 Task: Create and Set up a 30-minute session to discuss influencer marketing strategies.
Action: Mouse moved to (78, 259)
Screenshot: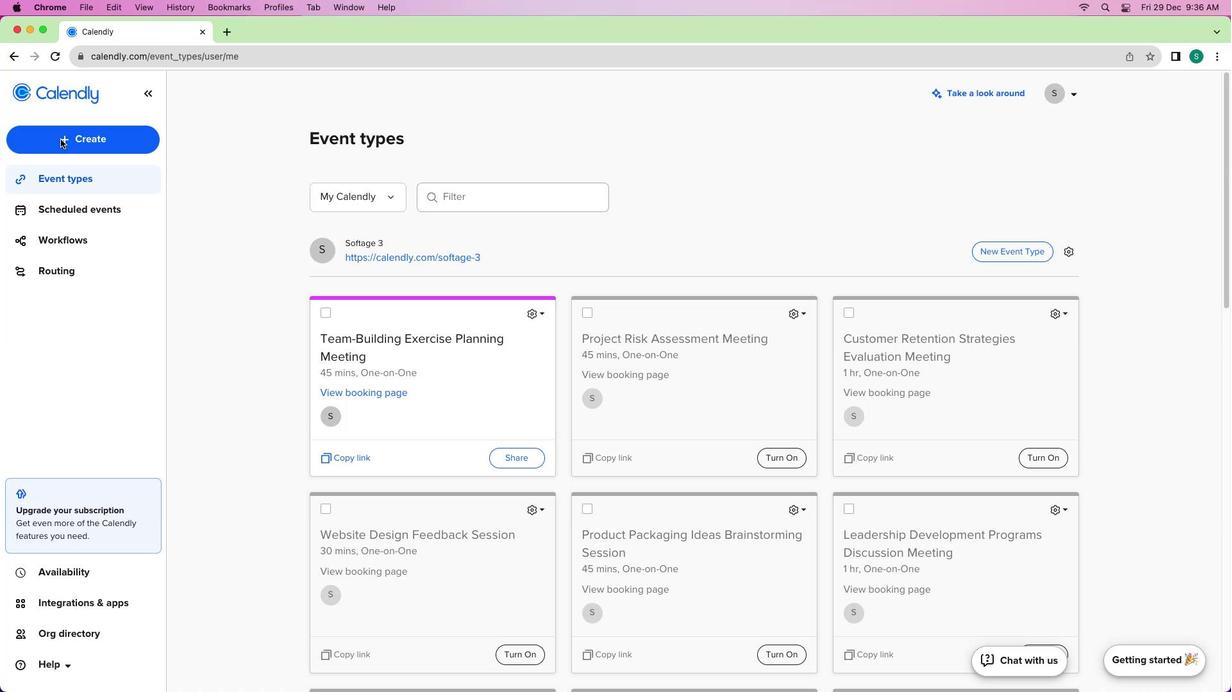 
Action: Mouse pressed left at (78, 259)
Screenshot: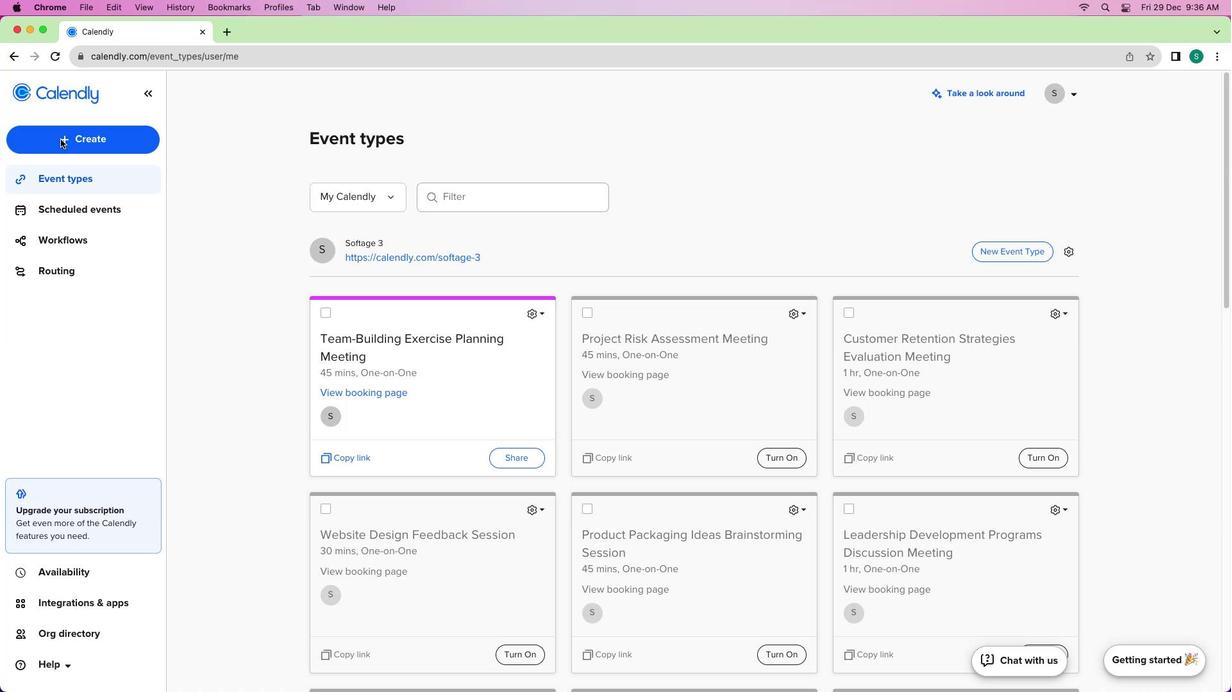 
Action: Mouse moved to (79, 259)
Screenshot: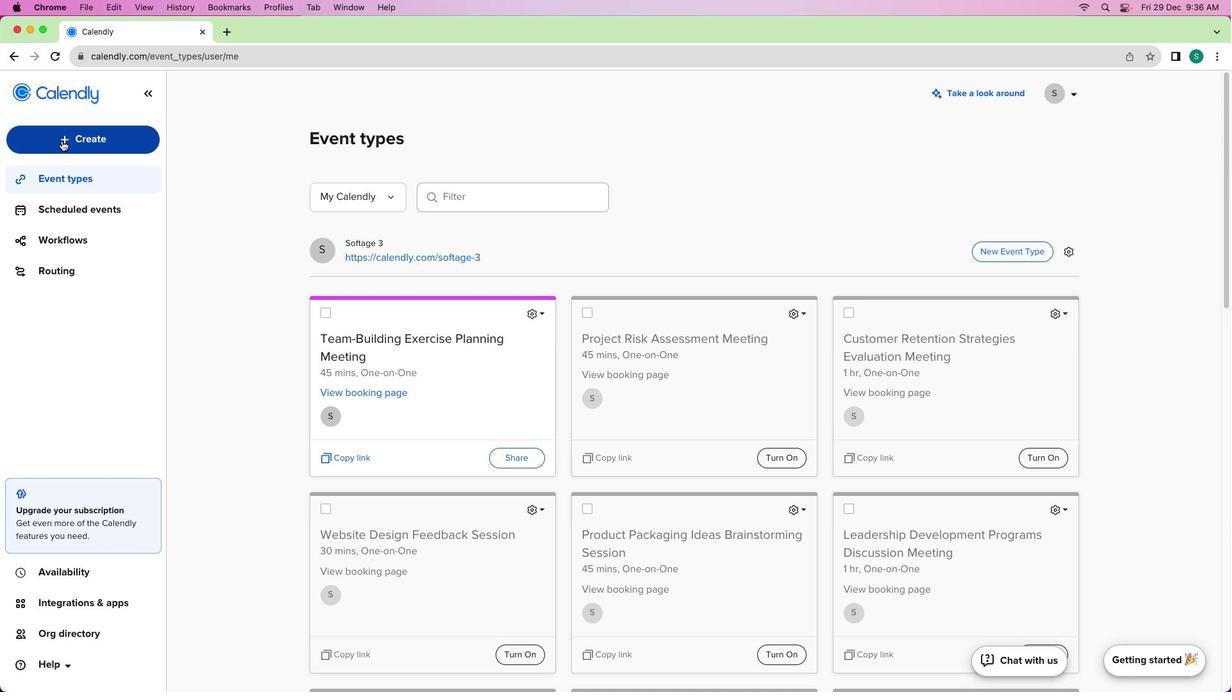 
Action: Mouse pressed left at (79, 259)
Screenshot: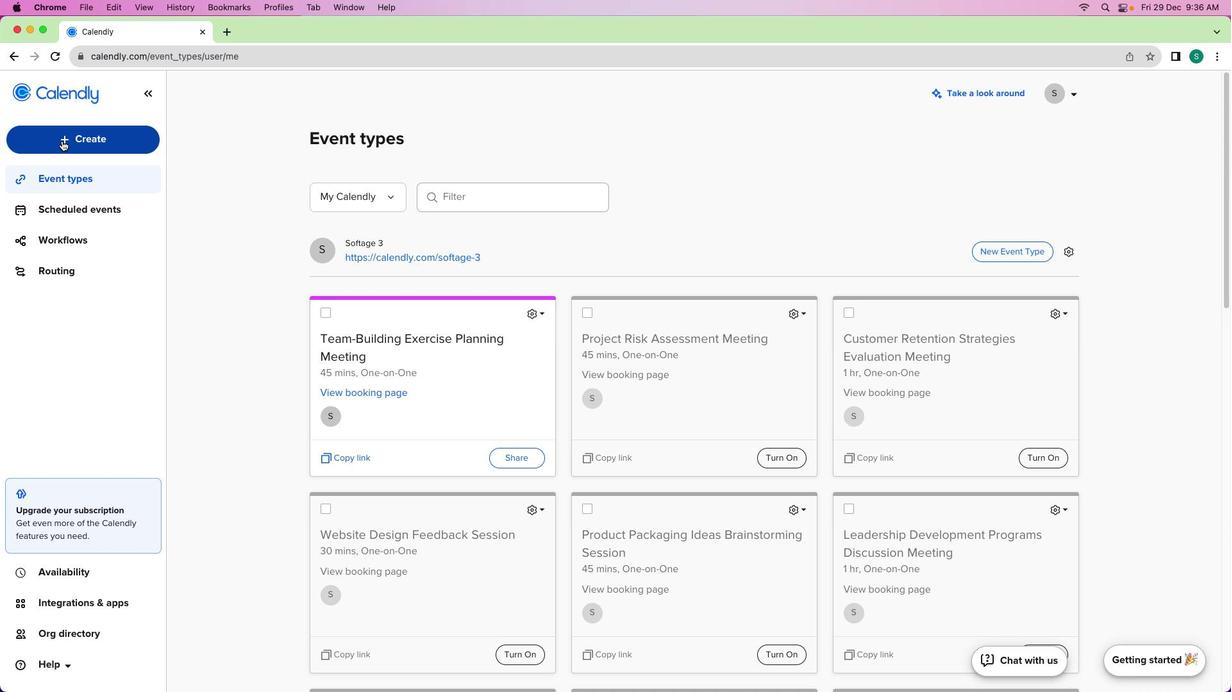 
Action: Mouse moved to (112, 272)
Screenshot: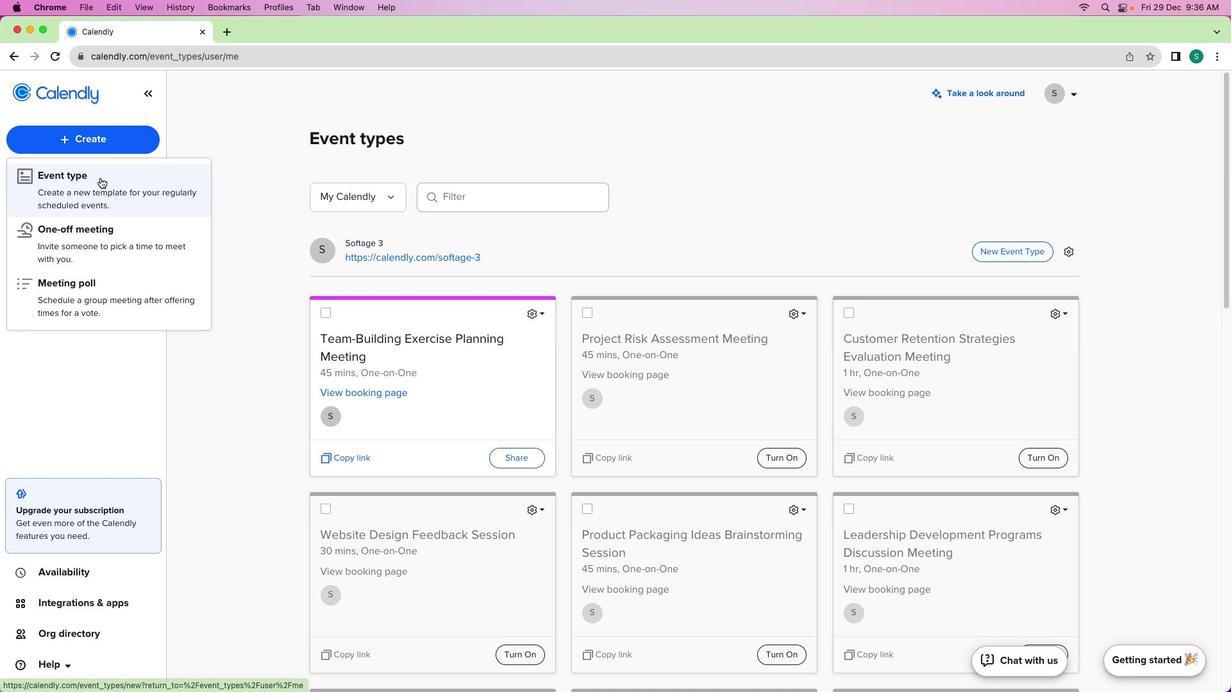 
Action: Mouse pressed left at (112, 272)
Screenshot: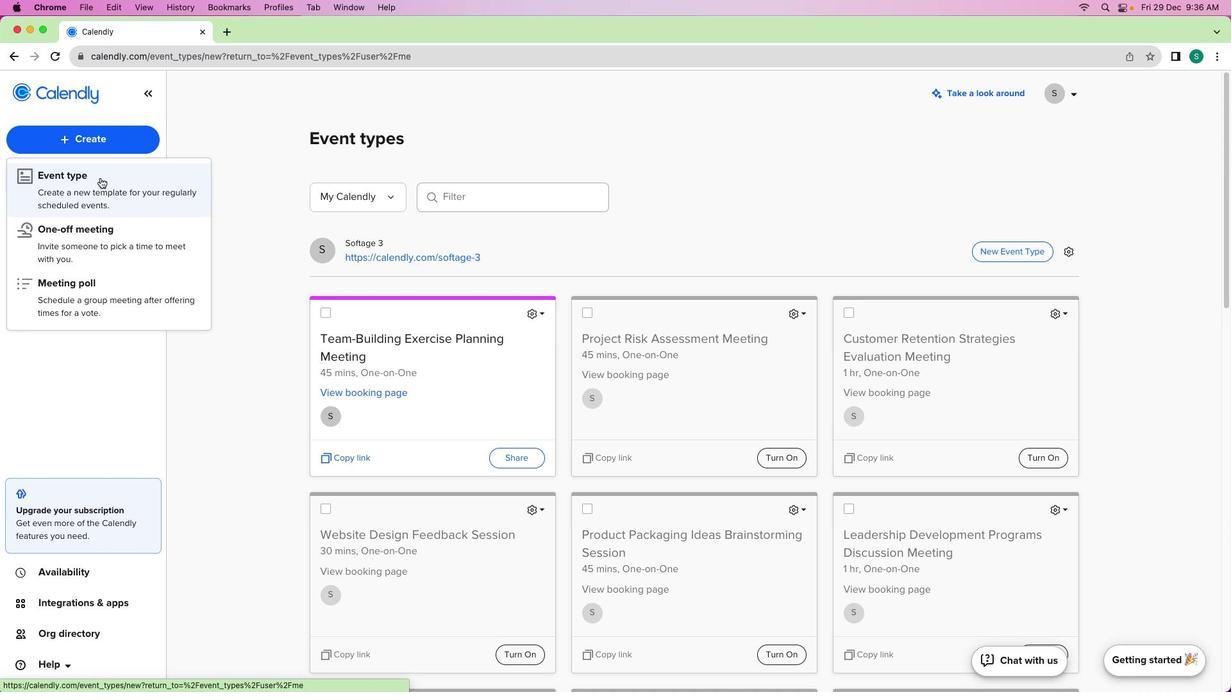 
Action: Mouse moved to (396, 293)
Screenshot: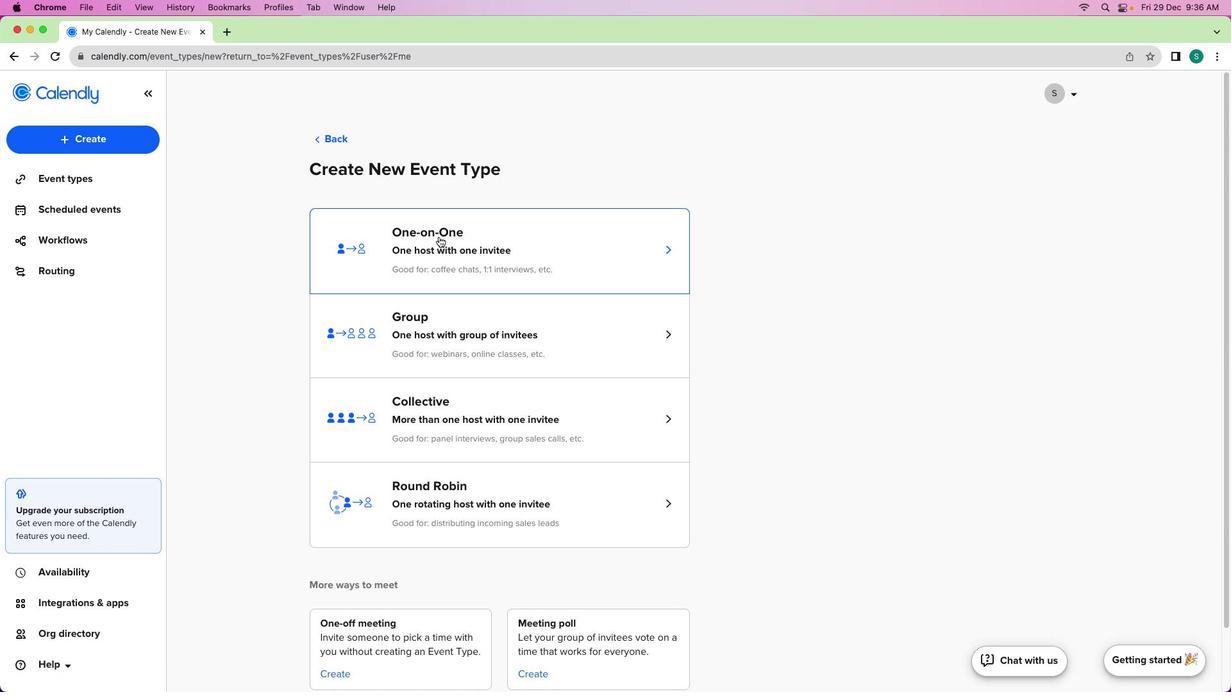 
Action: Mouse pressed left at (396, 293)
Screenshot: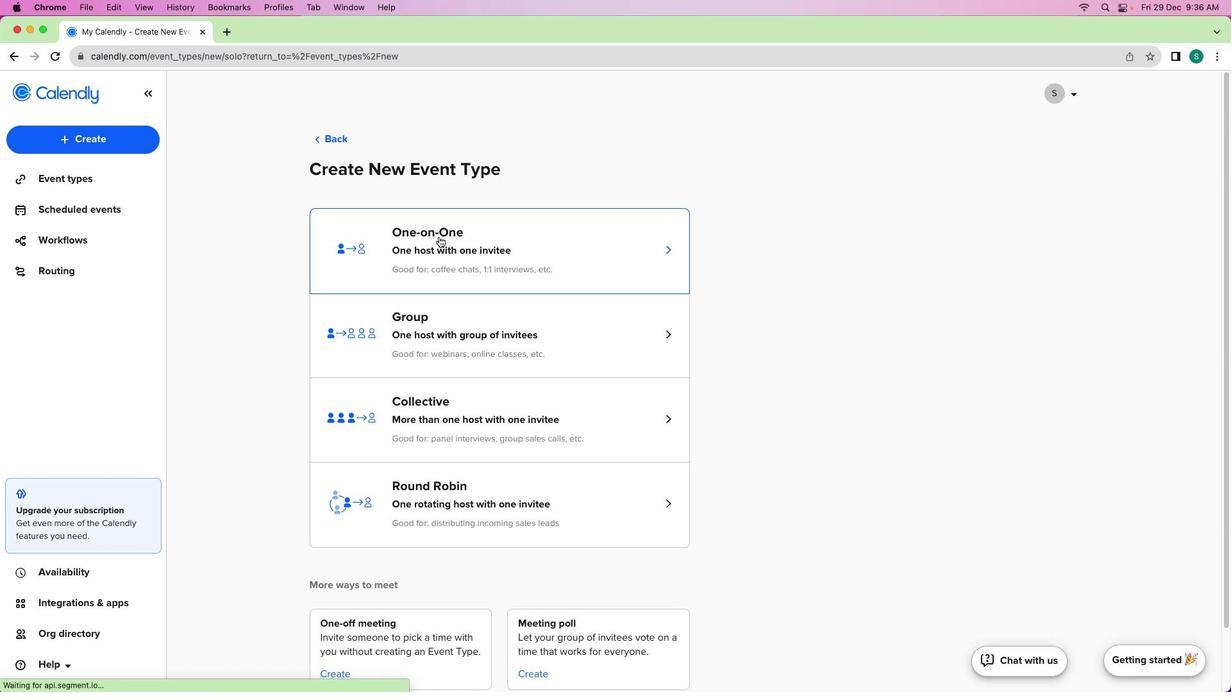 
Action: Mouse moved to (102, 278)
Screenshot: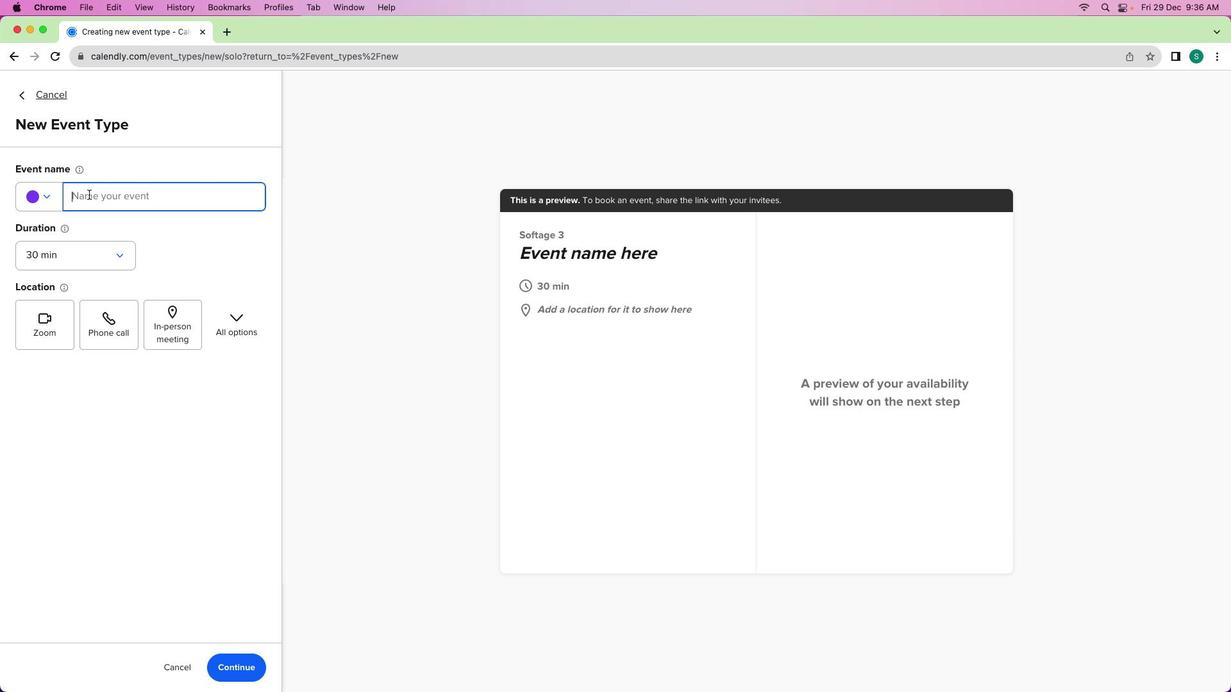 
Action: Mouse pressed left at (102, 278)
Screenshot: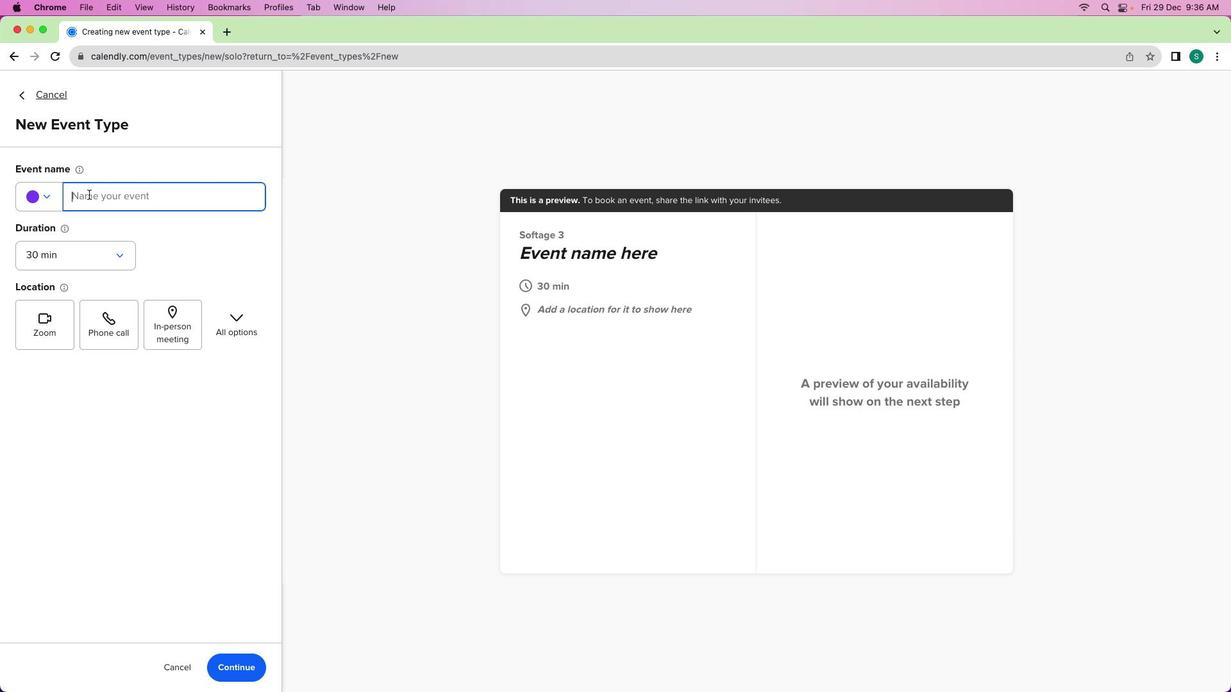 
Action: Key pressed Key.shift'I''m'Key.backspace'n''f''k'Key.backspace'l''u''e''n''c''e''r'Key.spaceKey.shift'M''a''r''k''e''t''i''n''g'Key.spaceKey.shift'S''t''r''a''t''e''g''i''e''s'Key.spaceKey.shift'D''i''s''c''u''s''s''i''o''n'Key.spaceKey.shift'S''e''s''s''i''o''n'
Screenshot: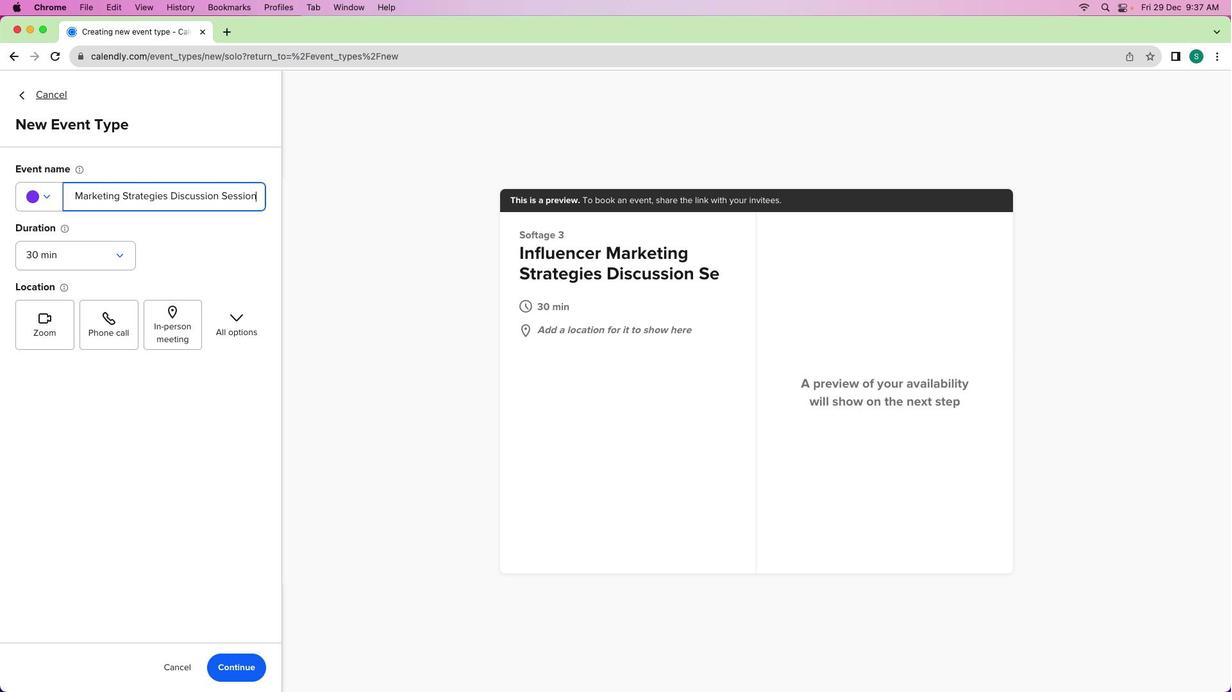 
Action: Mouse moved to (84, 299)
Screenshot: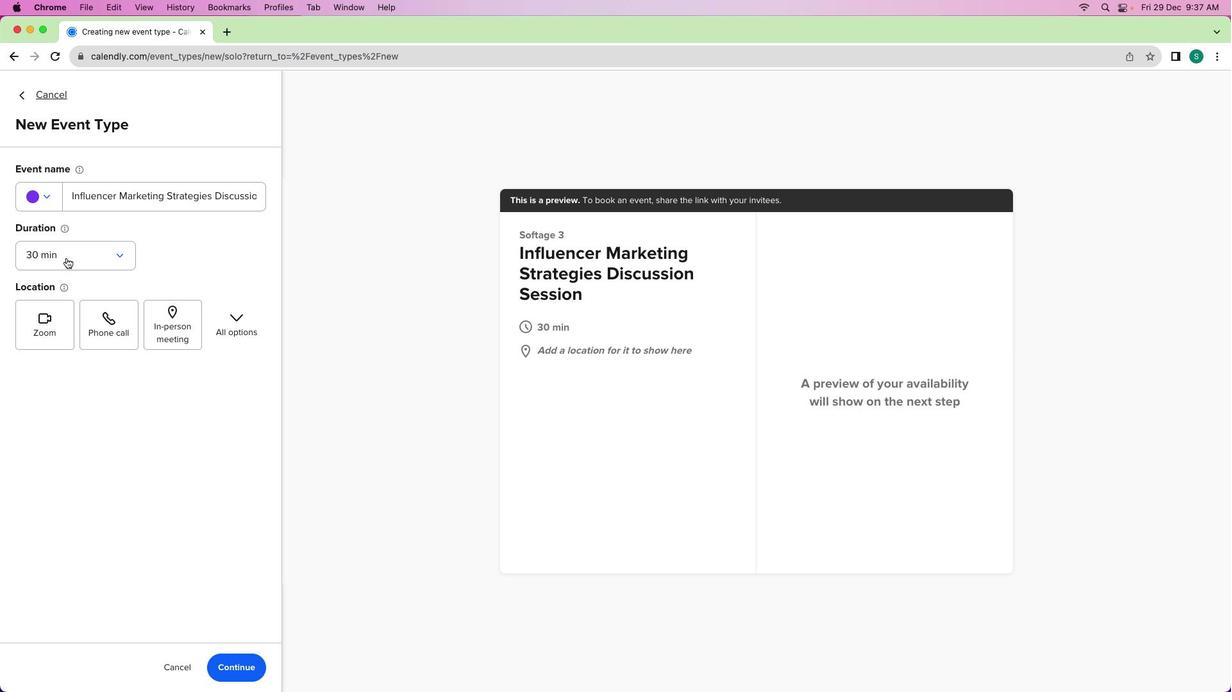 
Action: Mouse pressed left at (84, 299)
Screenshot: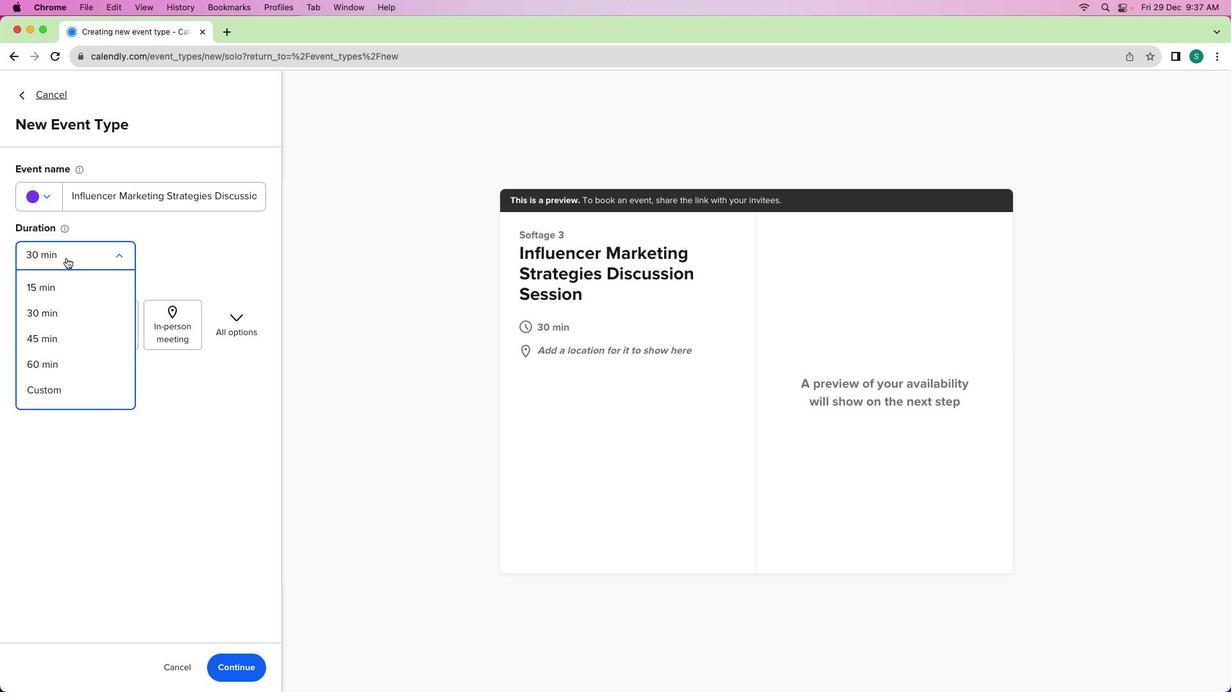 
Action: Mouse moved to (81, 319)
Screenshot: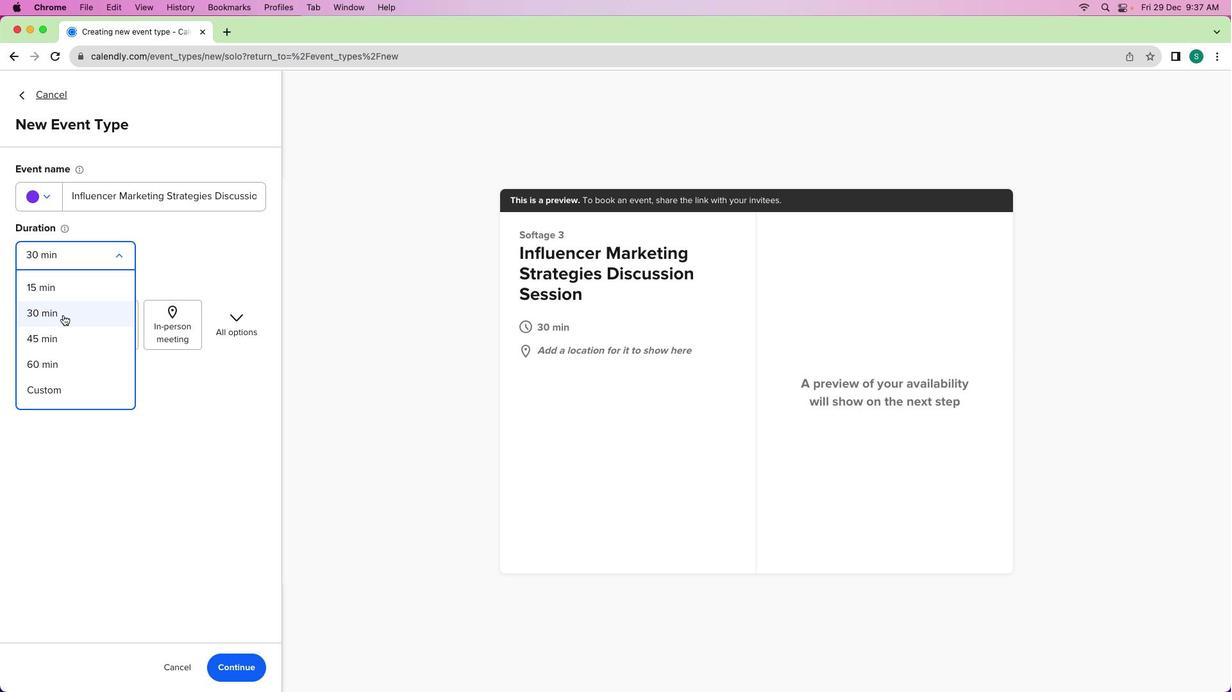 
Action: Mouse pressed left at (81, 319)
Screenshot: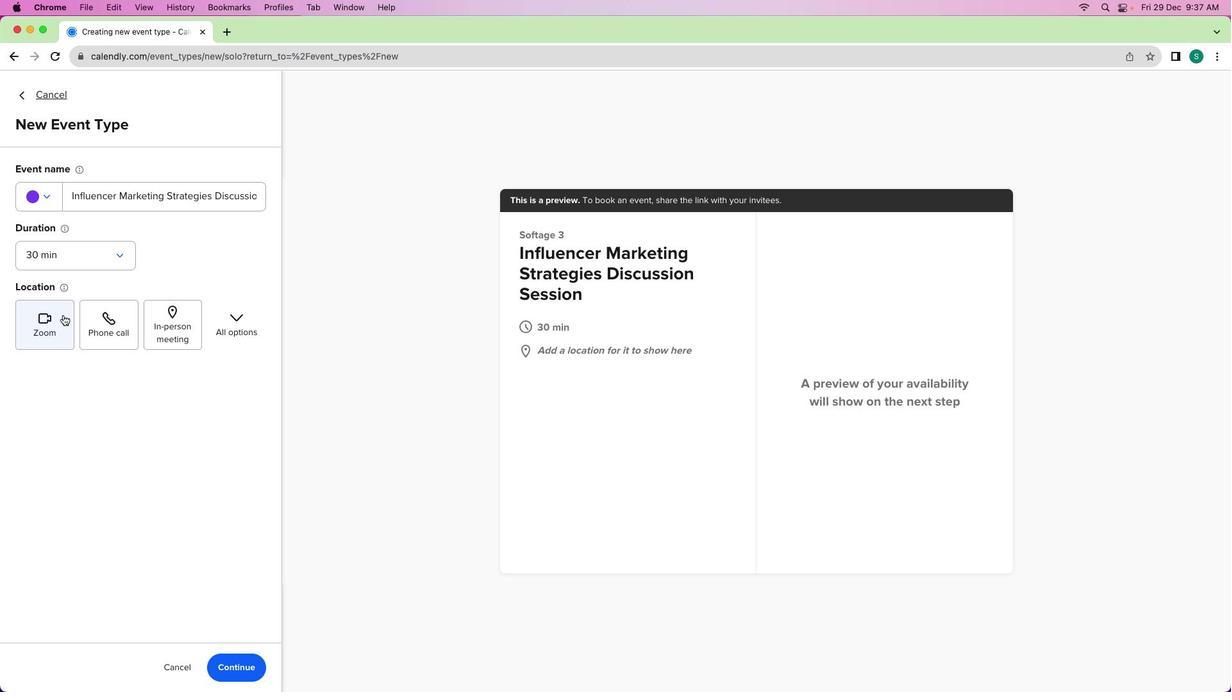 
Action: Mouse moved to (84, 324)
Screenshot: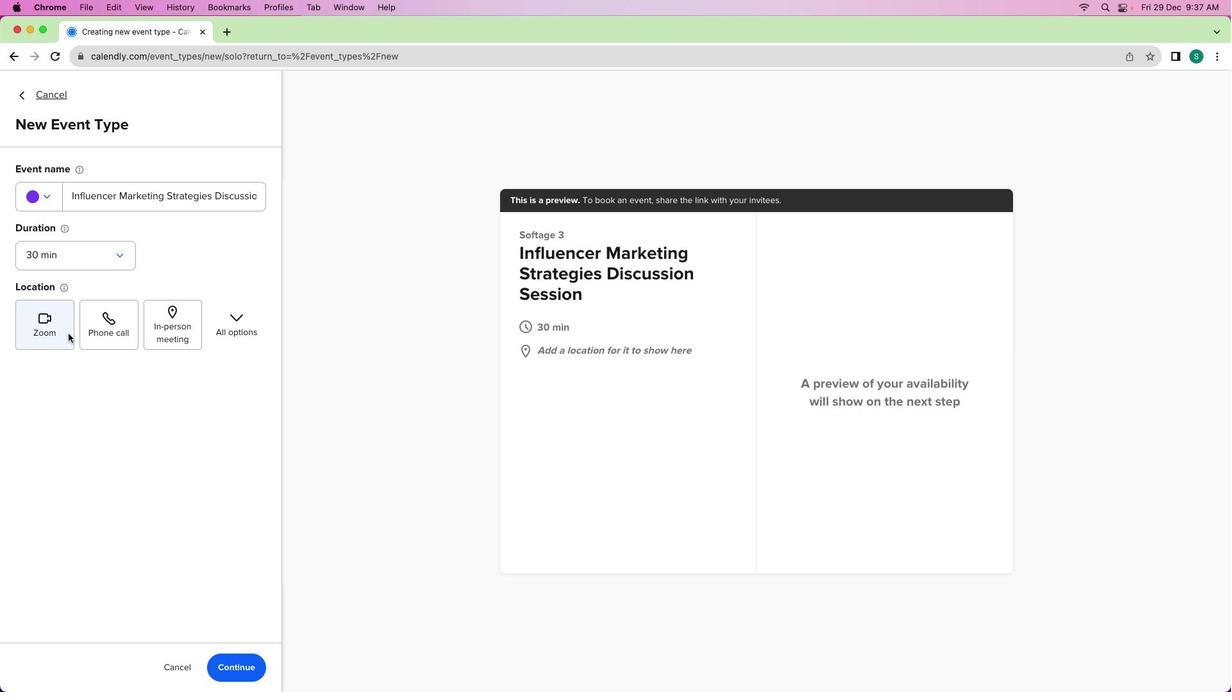 
Action: Mouse pressed left at (84, 324)
Screenshot: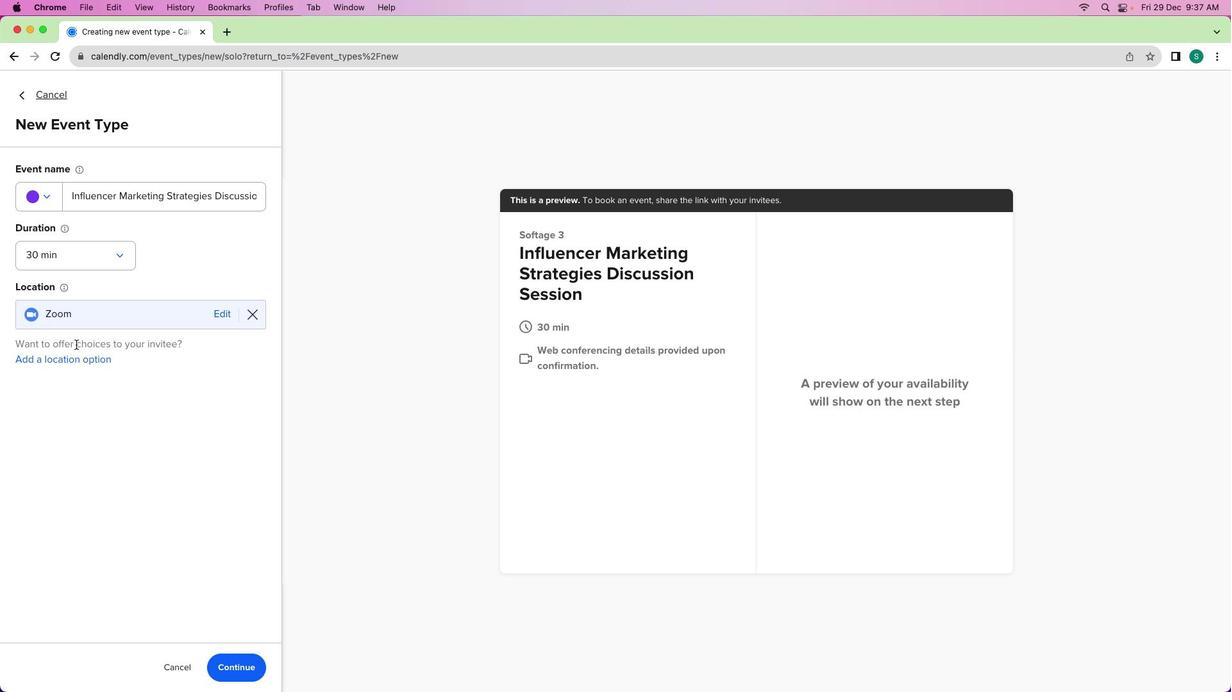 
Action: Mouse moved to (234, 439)
Screenshot: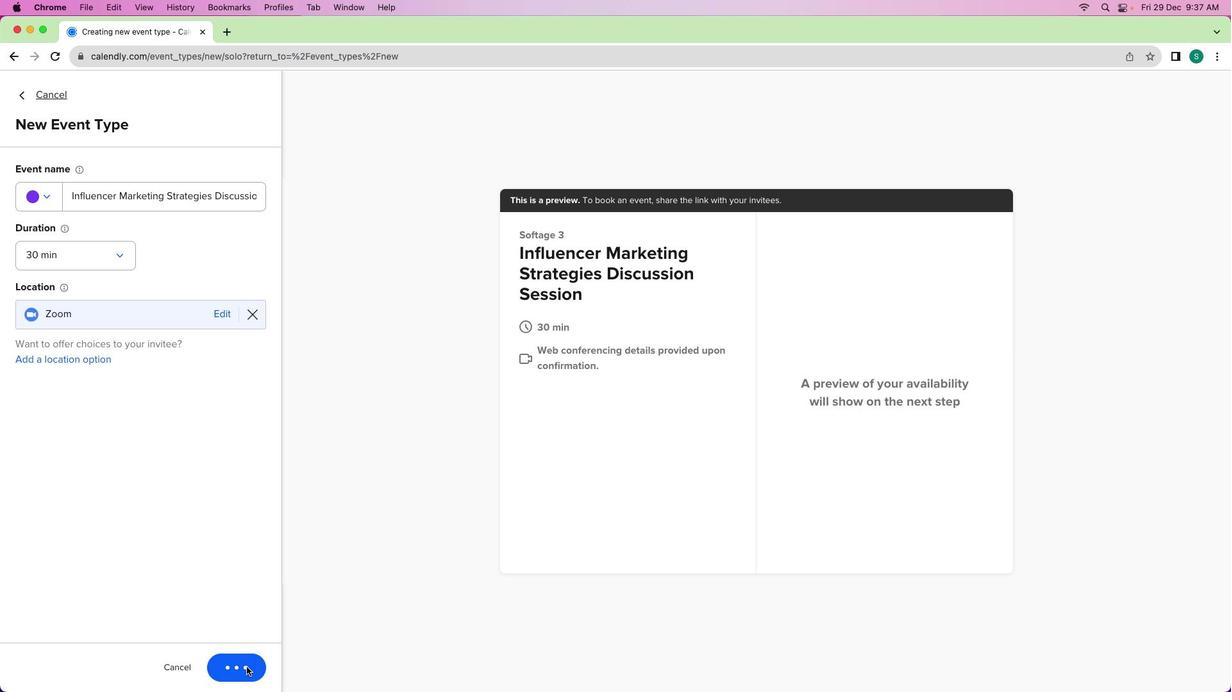 
Action: Mouse pressed left at (234, 439)
Screenshot: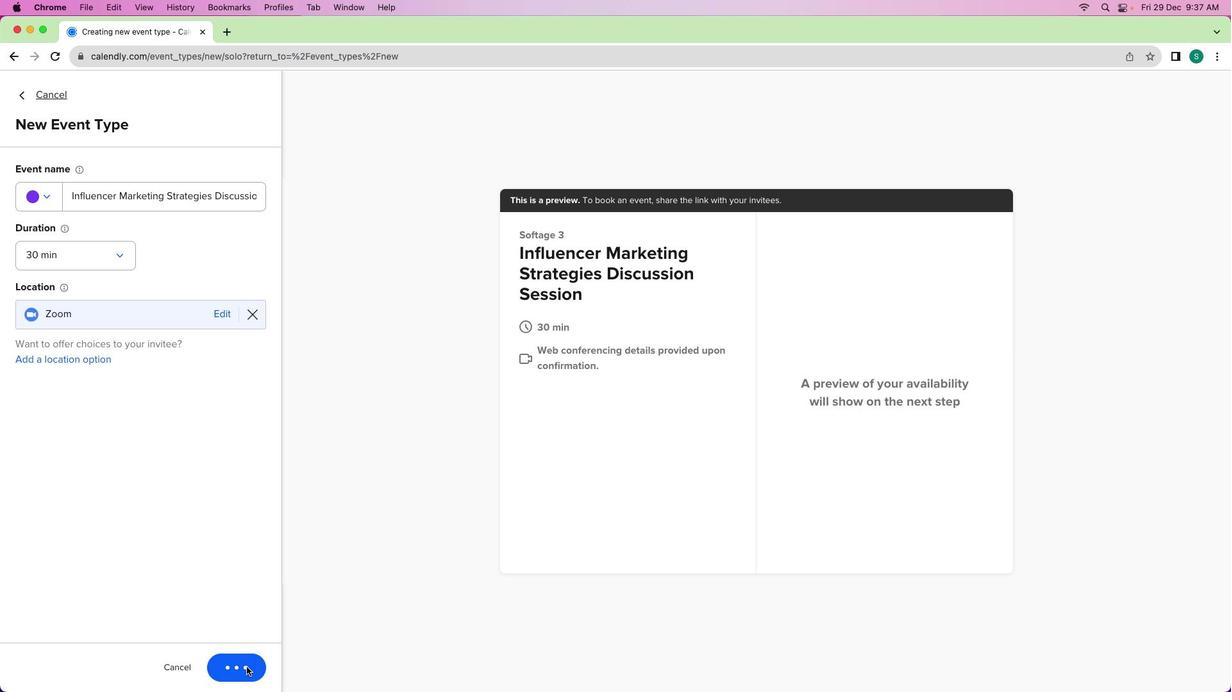 
Action: Mouse moved to (198, 282)
Screenshot: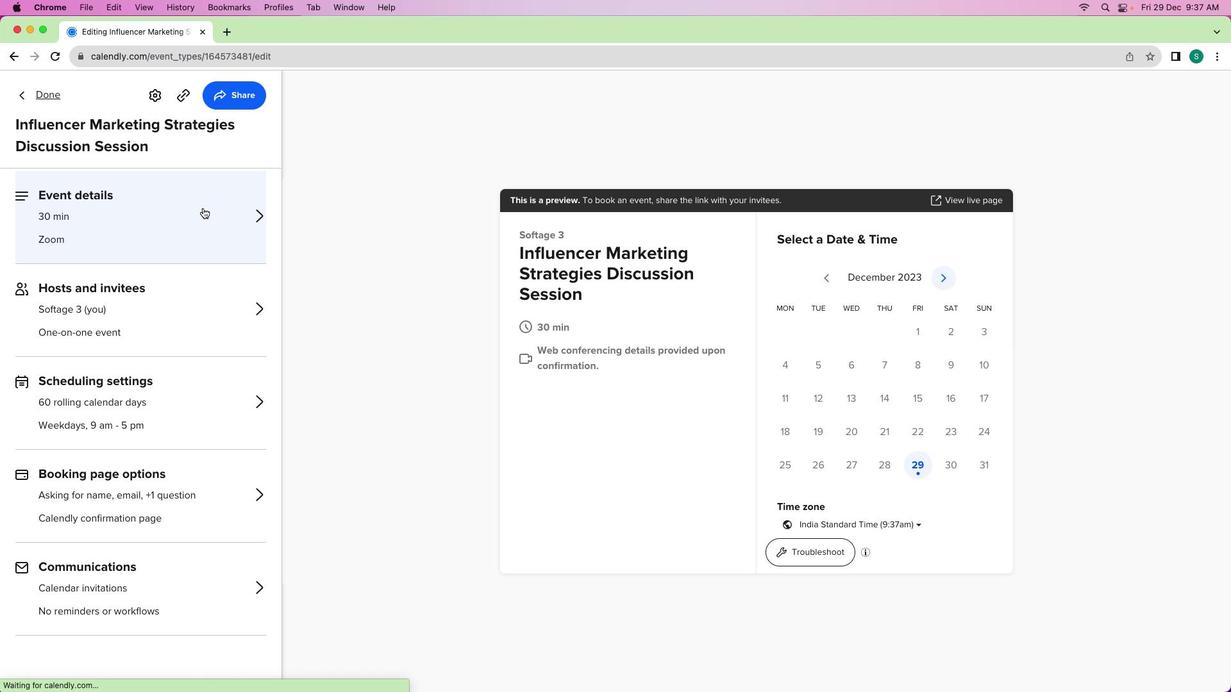 
Action: Mouse pressed left at (198, 282)
Screenshot: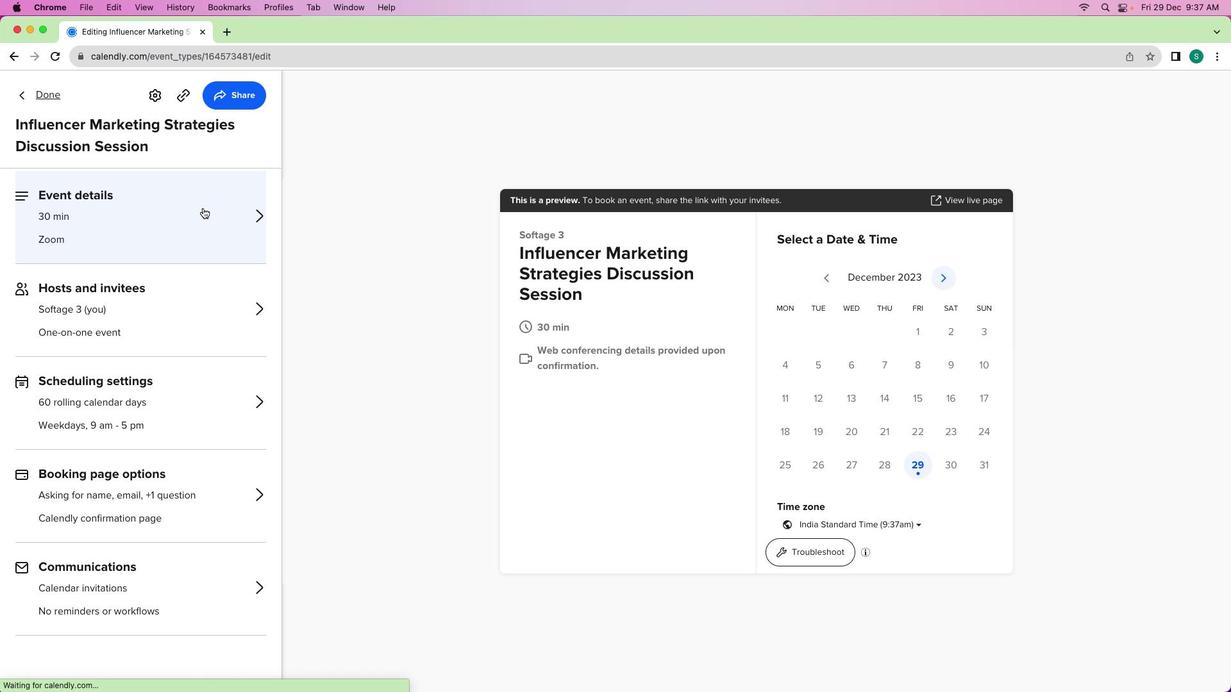 
Action: Mouse moved to (175, 367)
Screenshot: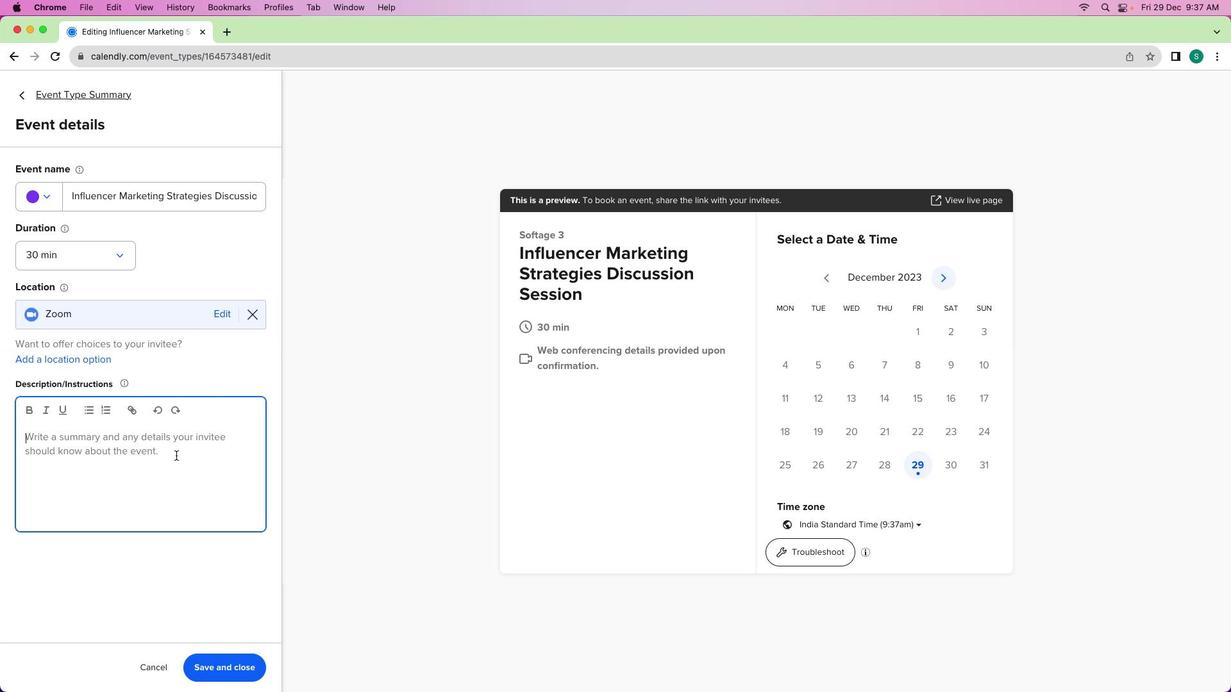 
Action: Mouse pressed left at (175, 367)
Screenshot: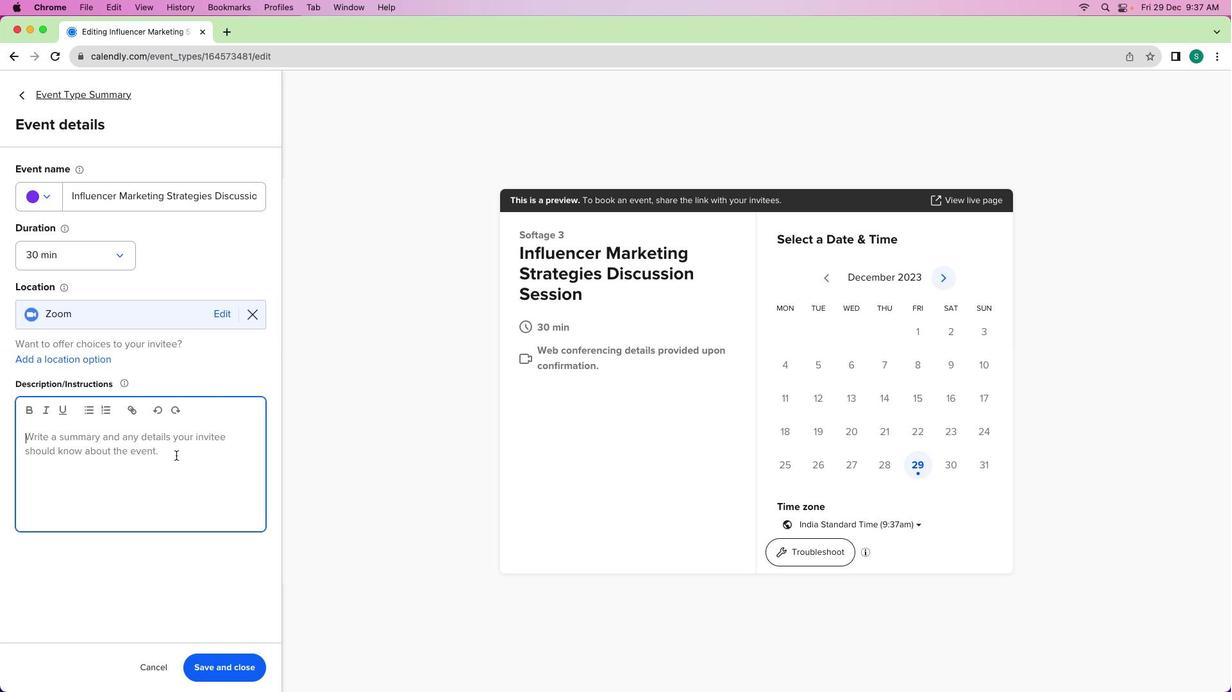 
Action: Mouse moved to (174, 367)
Screenshot: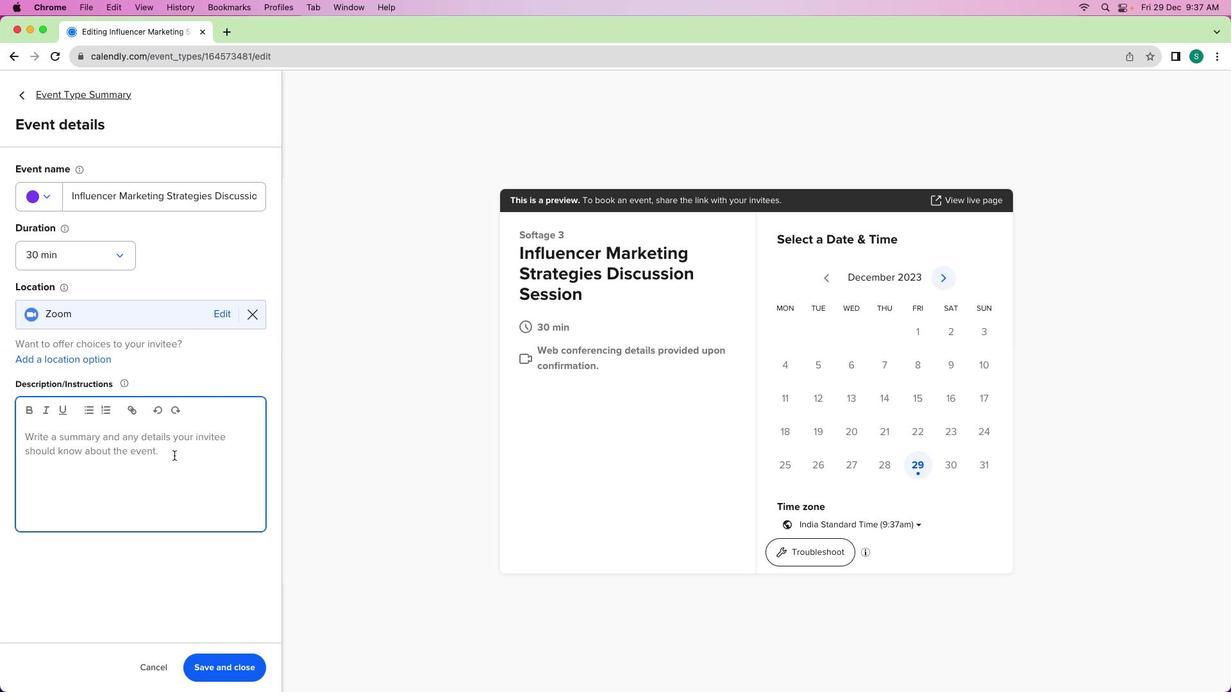 
Action: Key pressed Key.shift'J''o''i''n'Key.space'f''o''r'Key.space'a'Key.space'f''o''c''u''s''e''d'Key.space's''e''s''s''i''o''n'Key.space'd''e''d''i''c''a''t''e''d'Key.space't''o'Key.space'd''i''s''c''u''s''s''i''n''g'Key.space'i''n''f''l''u''e''n''c''e''r'Key.space'm''a''r''k''e''t''i''n''g'Key.space's''t''r''a''t''e''g''i''e''s''.'Key.spaceKey.shift'I''n'Key.space't''h''i''s'Key.space'm''e''e''t''i''n''g'','Key.space'w''e'Key.space'w'Key.backspace'w''i''l''l'Key.space'e''x''p''l''o''r''e'Key.space'c''u''r''r''e''n''t'Key.space't''r''e''n''d''s'','Key.space's''h''a''r''e'Key.space'i''n''s''i''g''h''t''s'','Key.space'a''n''d'Key.space's''t''r''a''t''e''g''i''z''e'Key.space'o''n'Key.space'e''f''f''e''c''t''i''v''e'Key.space'a''p''p''r''o''c''a''h''e''s'Key.space't''o'Key.spaceKey.leftKey.leftKey.leftKey.leftKey.leftKey.leftKey.leftKey.leftKey.right'c'Key.leftKey.leftKey.backspaceKey.down'l''e''v''e''r''a''g''e'Key.space'f''o''r'Key.space'o''u''r'Key.space'm''a''r''k''e''t'Key.space'c''a''m''p''a''i''g''n''s''.'
Screenshot: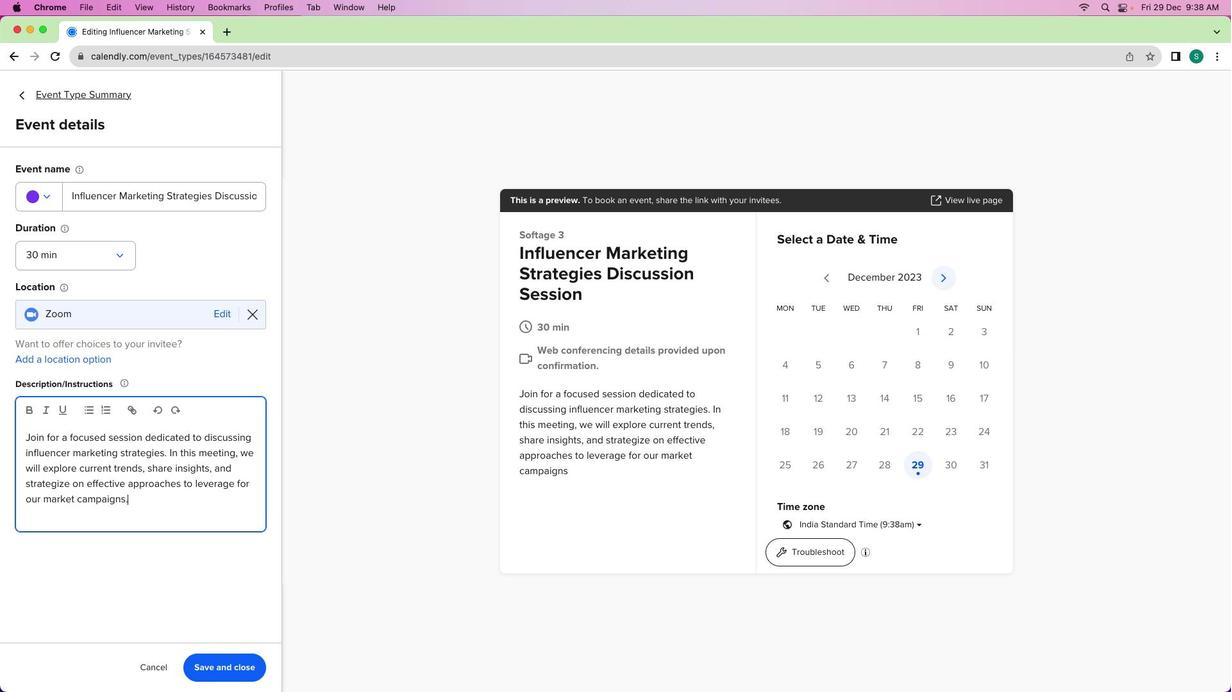 
Action: Mouse moved to (221, 439)
Screenshot: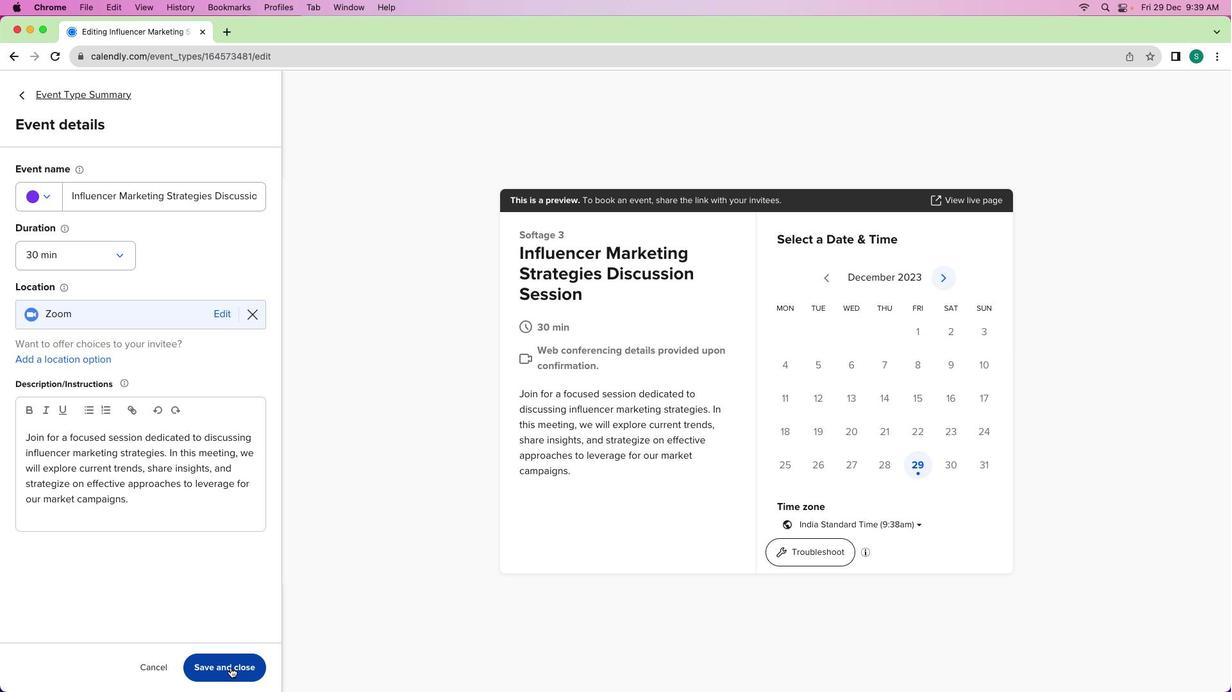 
Action: Mouse pressed left at (221, 439)
Screenshot: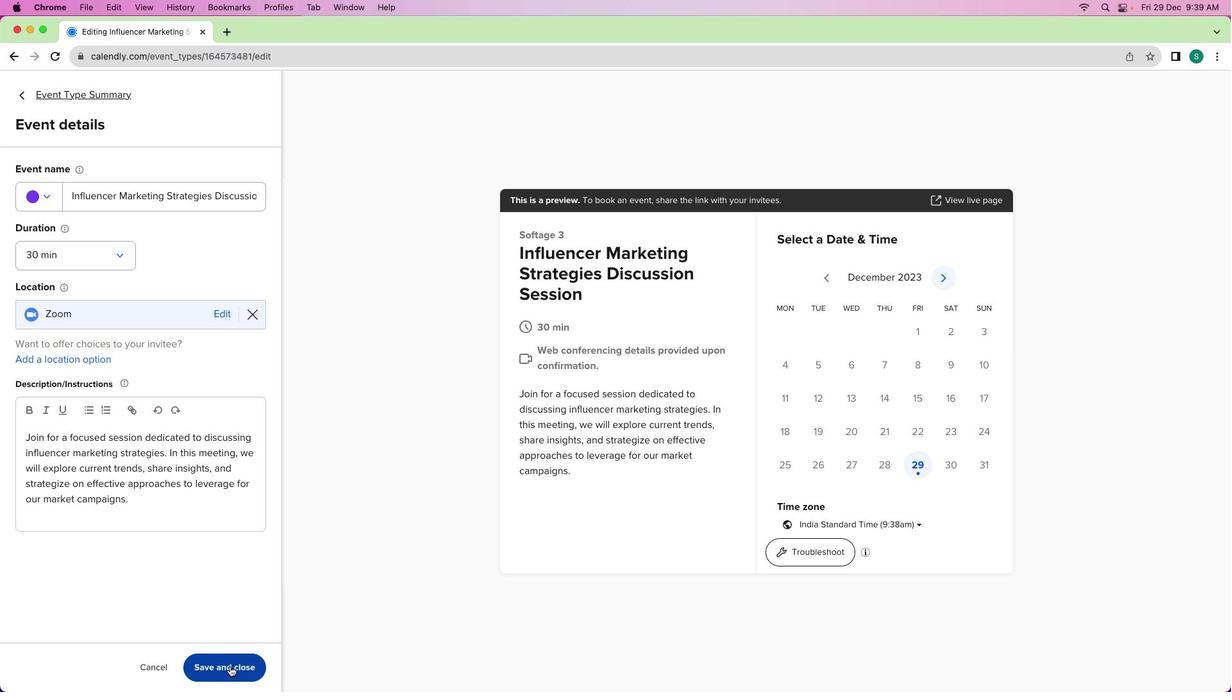 
Action: Mouse moved to (64, 244)
Screenshot: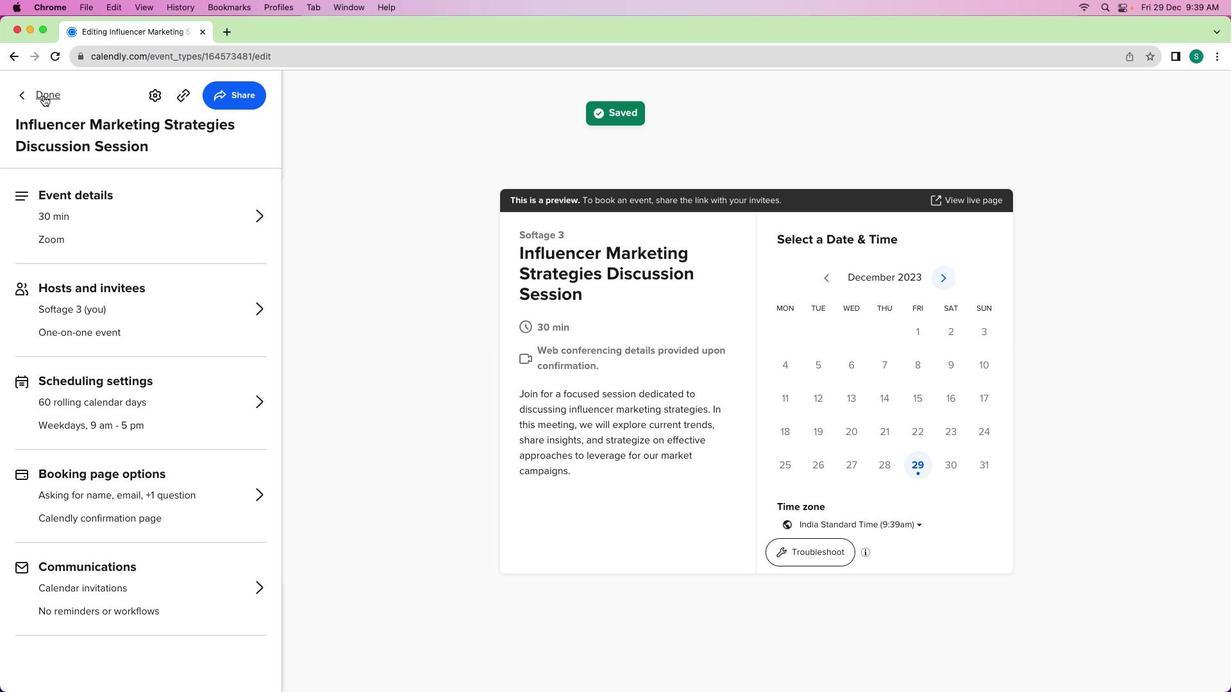 
Action: Mouse pressed left at (64, 244)
Screenshot: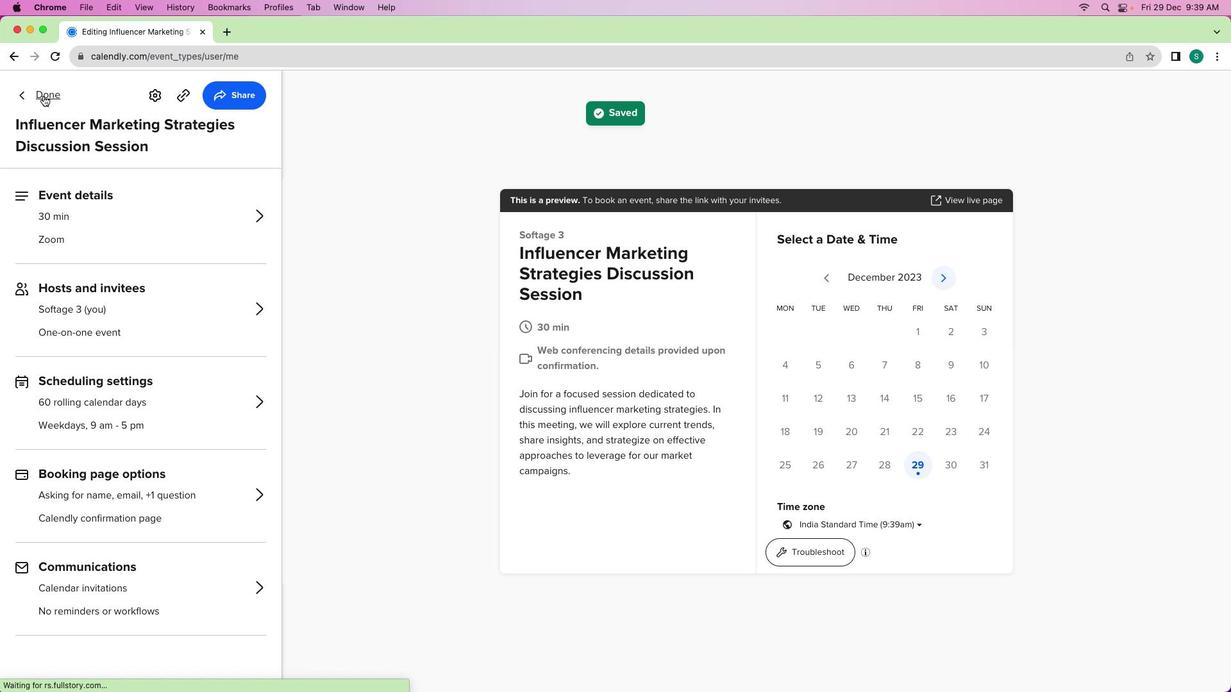 
Action: Mouse moved to (402, 347)
Screenshot: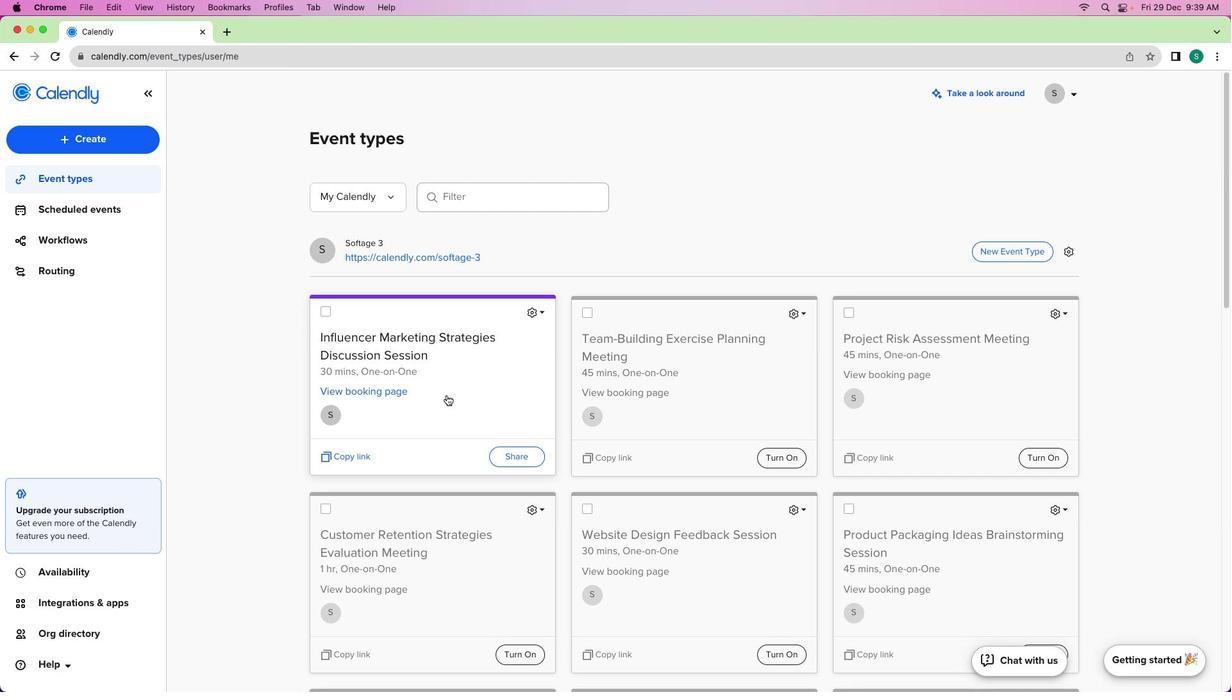 
